 Task: Change the workspace to "Project Management".
Action: Mouse moved to (247, 55)
Screenshot: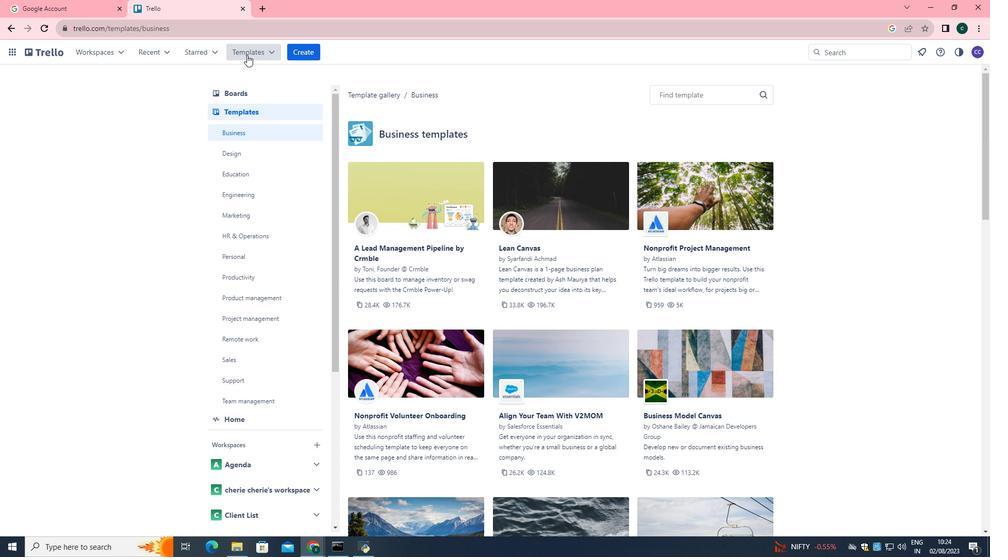 
Action: Mouse pressed left at (247, 55)
Screenshot: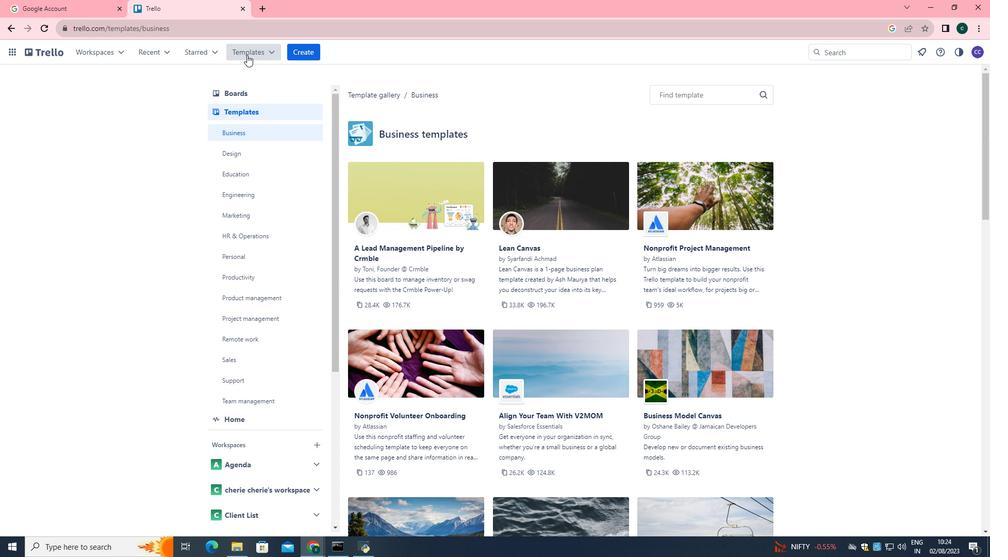 
Action: Mouse moved to (285, 376)
Screenshot: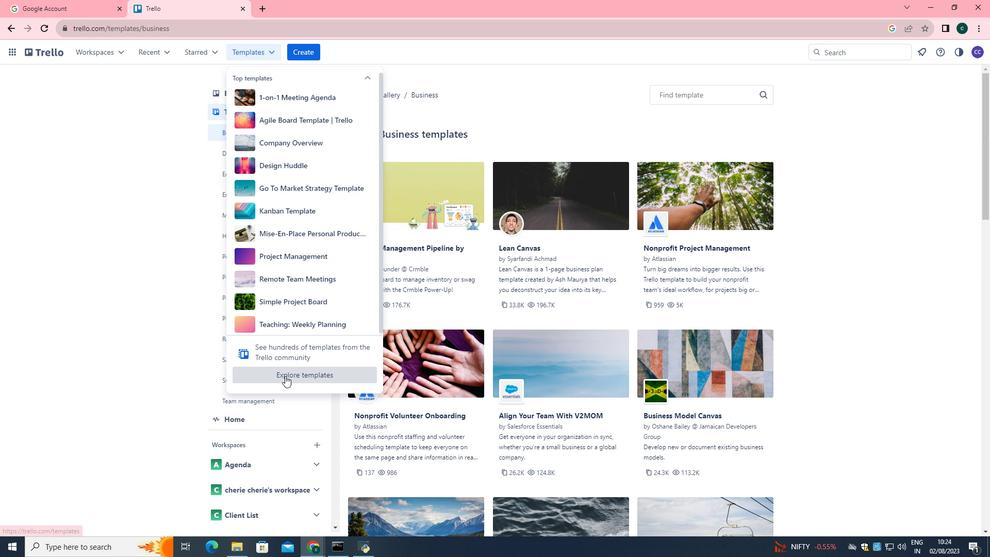 
Action: Mouse pressed left at (285, 376)
Screenshot: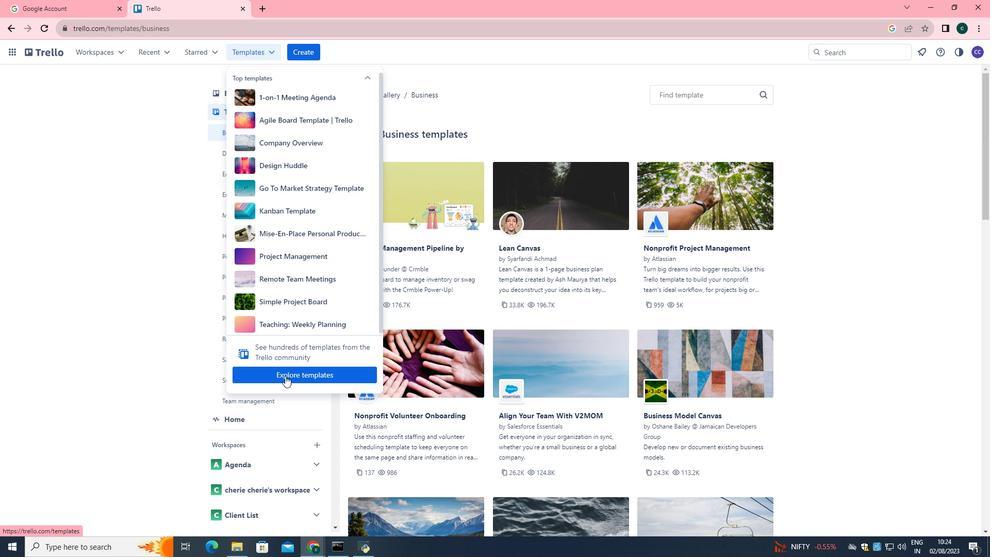 
Action: Mouse moved to (559, 164)
Screenshot: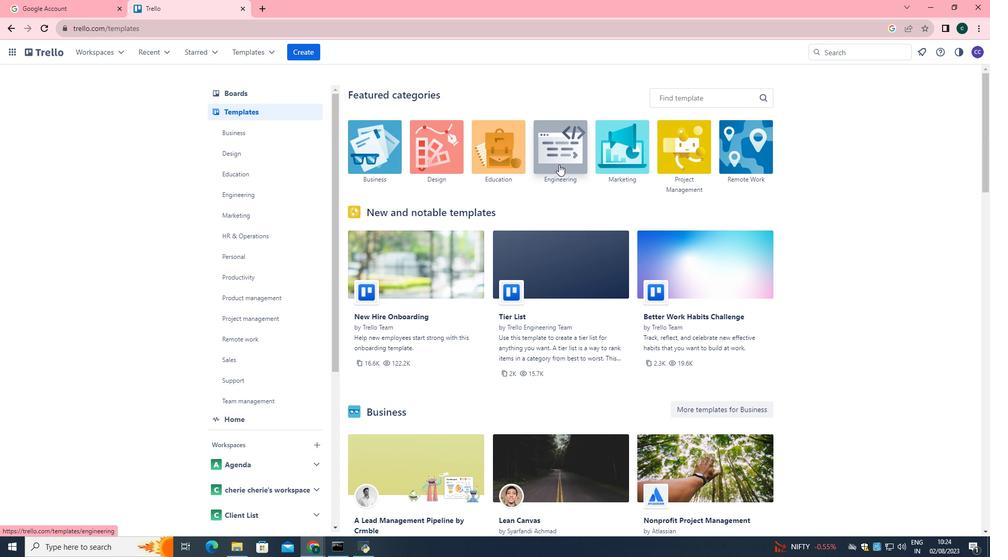 
Action: Mouse pressed left at (559, 164)
Screenshot: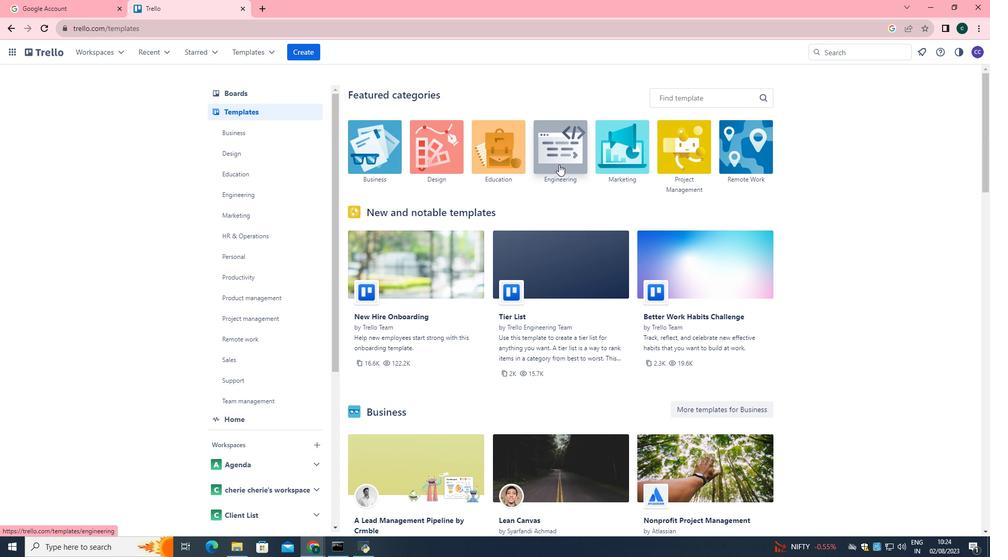 
Action: Mouse moved to (432, 204)
Screenshot: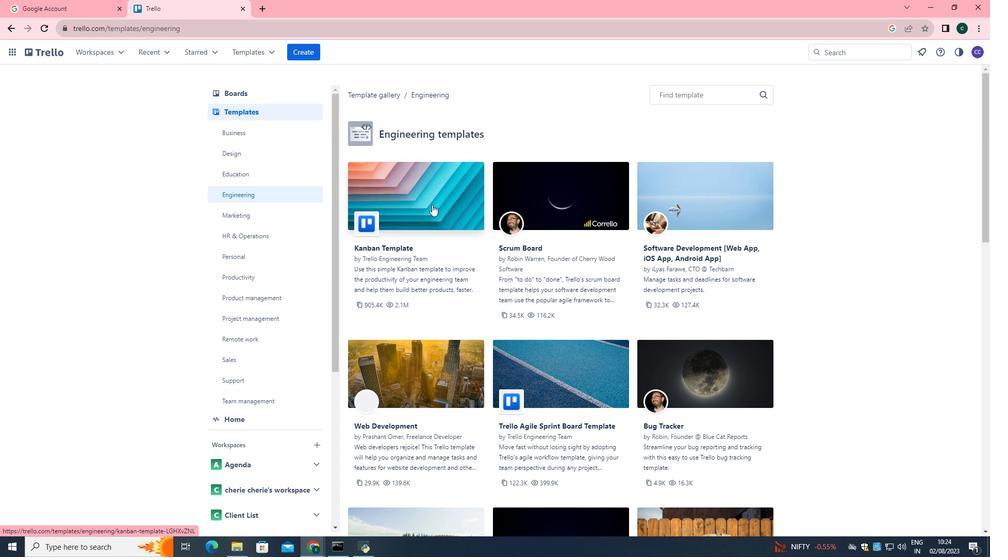 
Action: Mouse pressed left at (432, 204)
Screenshot: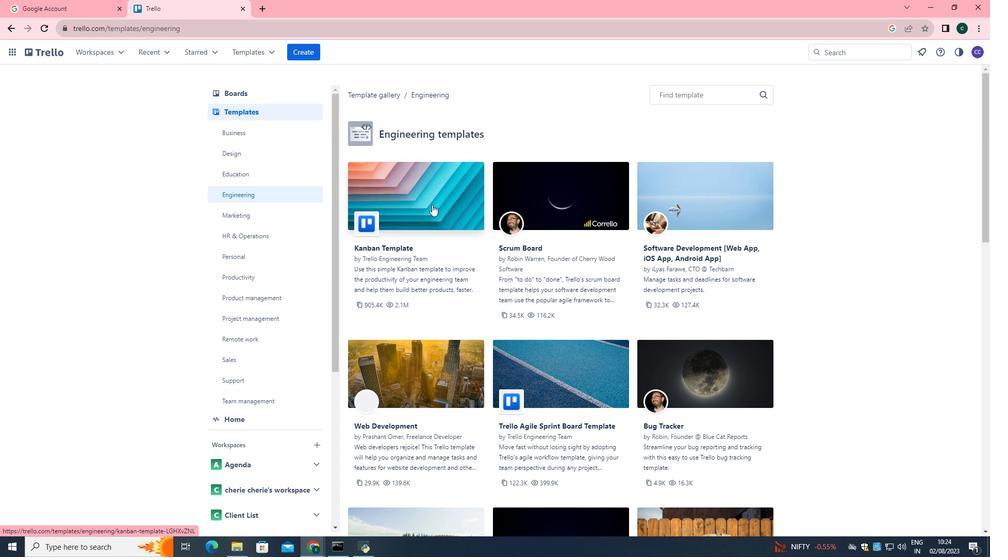 
Action: Mouse moved to (750, 131)
Screenshot: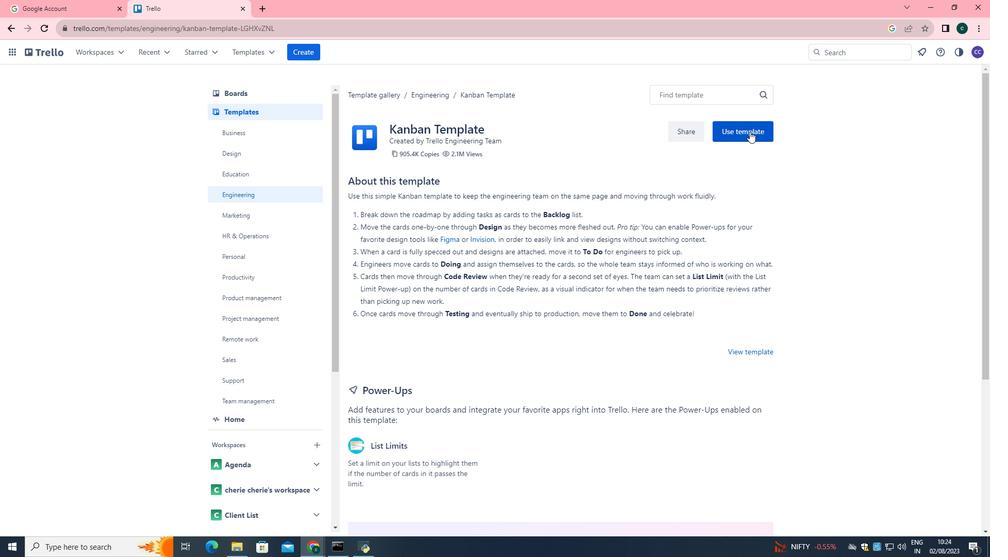 
Action: Mouse pressed left at (750, 131)
Screenshot: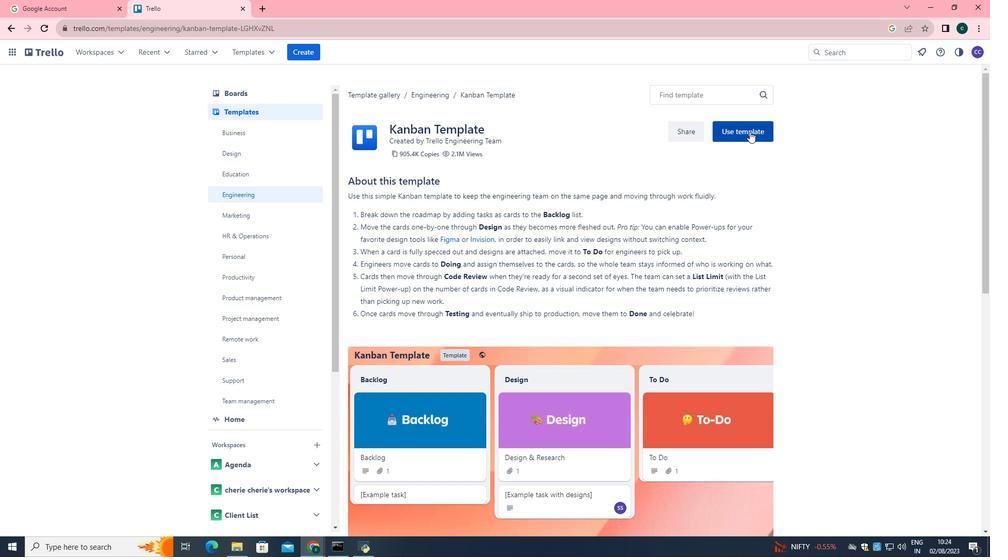 
Action: Mouse moved to (763, 223)
Screenshot: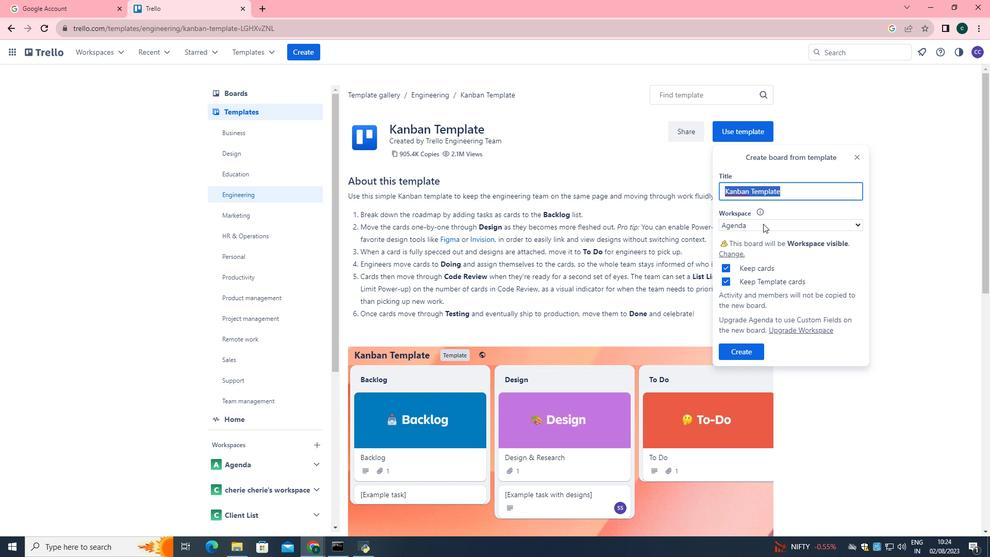 
Action: Mouse pressed left at (763, 223)
Screenshot: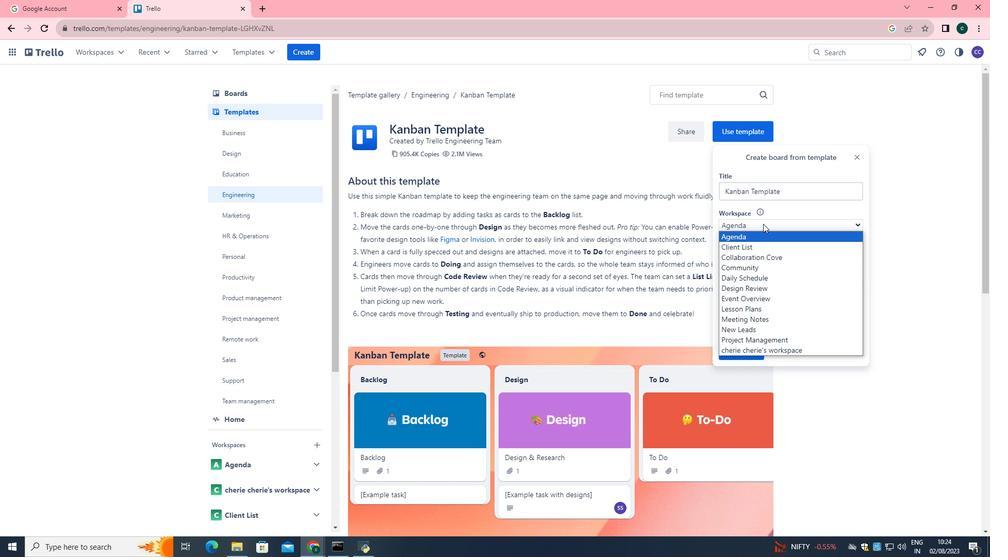 
Action: Mouse moved to (777, 336)
Screenshot: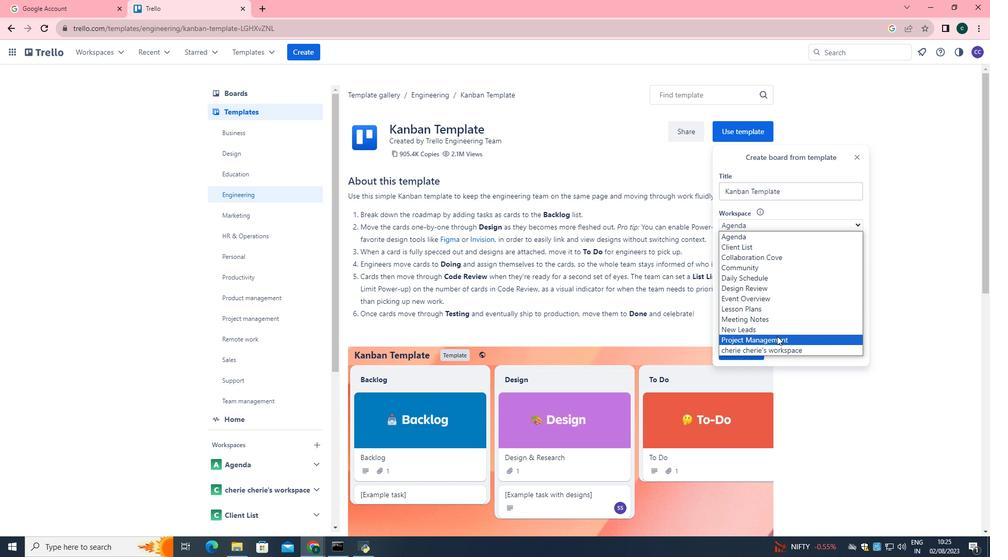 
Action: Mouse pressed left at (777, 336)
Screenshot: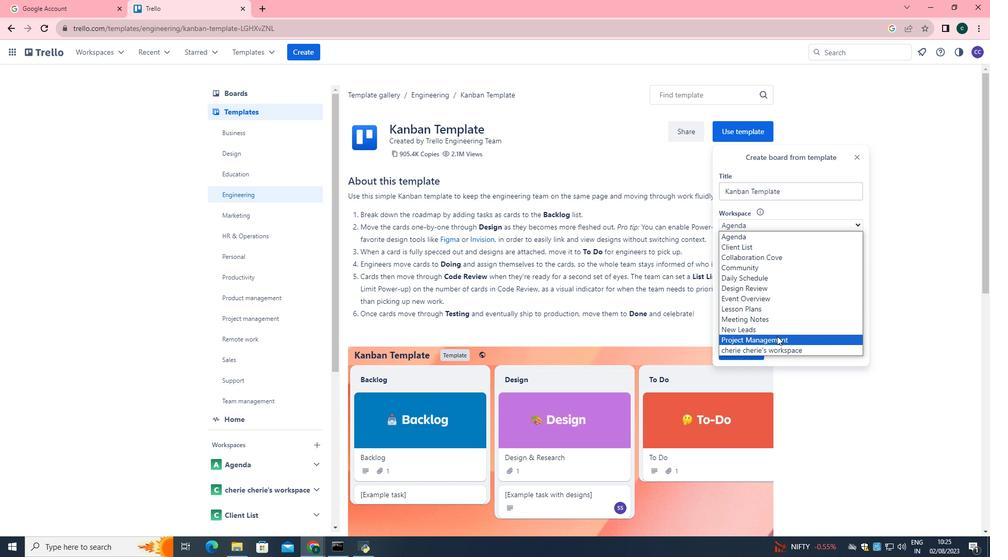 
